 Task: Check for slow and disabled add-ins in Outlook.
Action: Mouse moved to (14, 69)
Screenshot: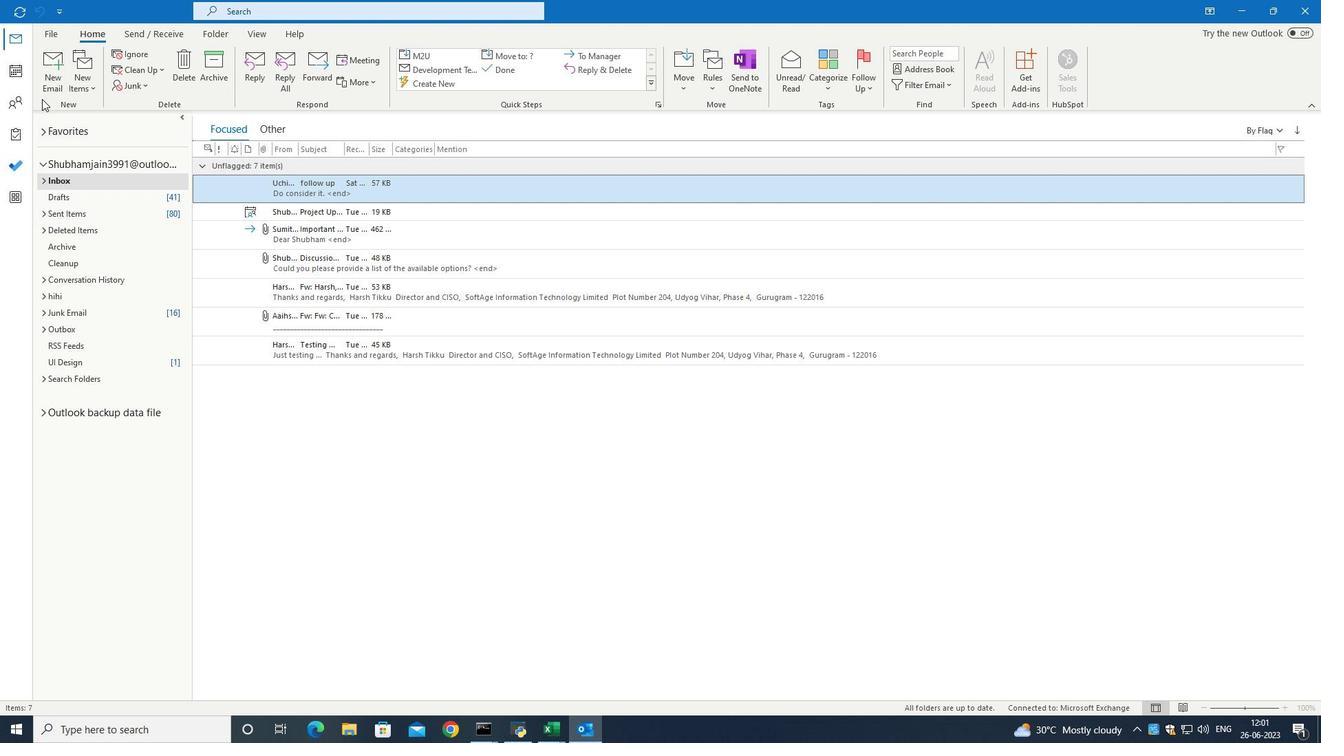 
Action: Mouse pressed left at (14, 69)
Screenshot: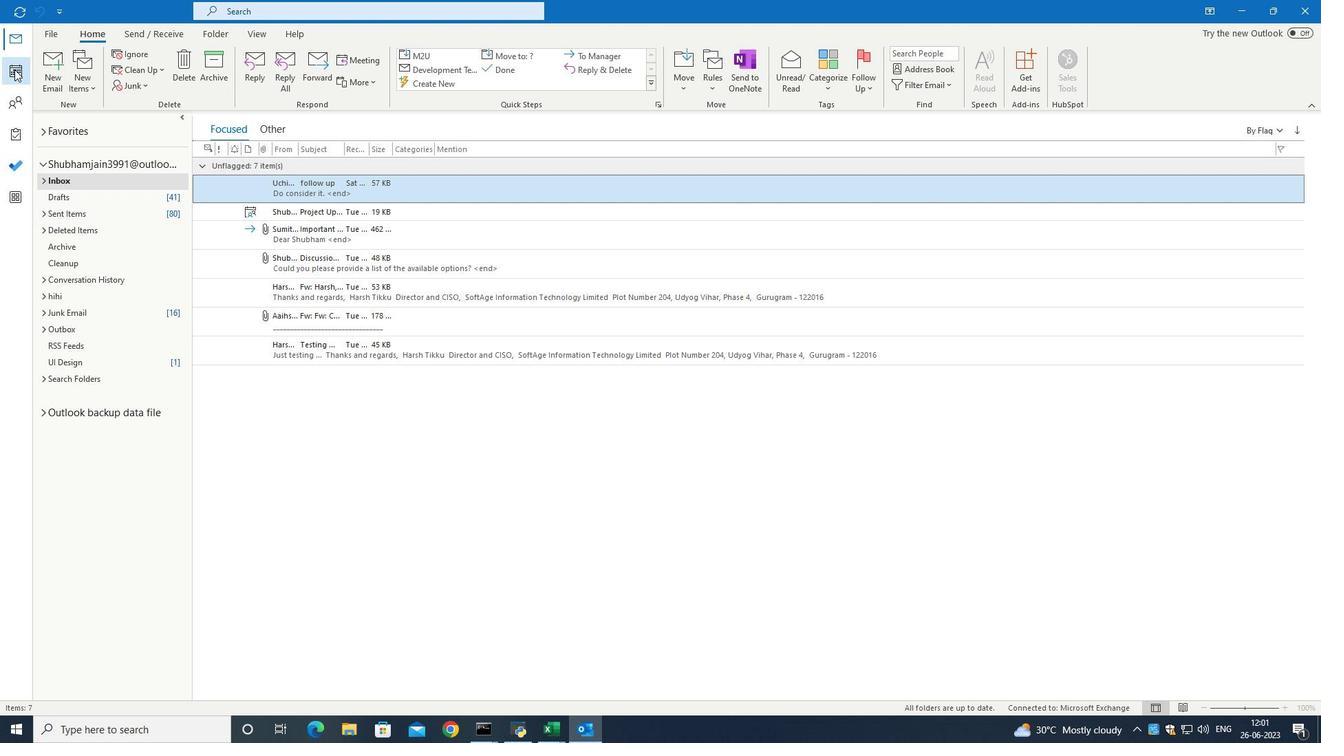 
Action: Mouse moved to (50, 30)
Screenshot: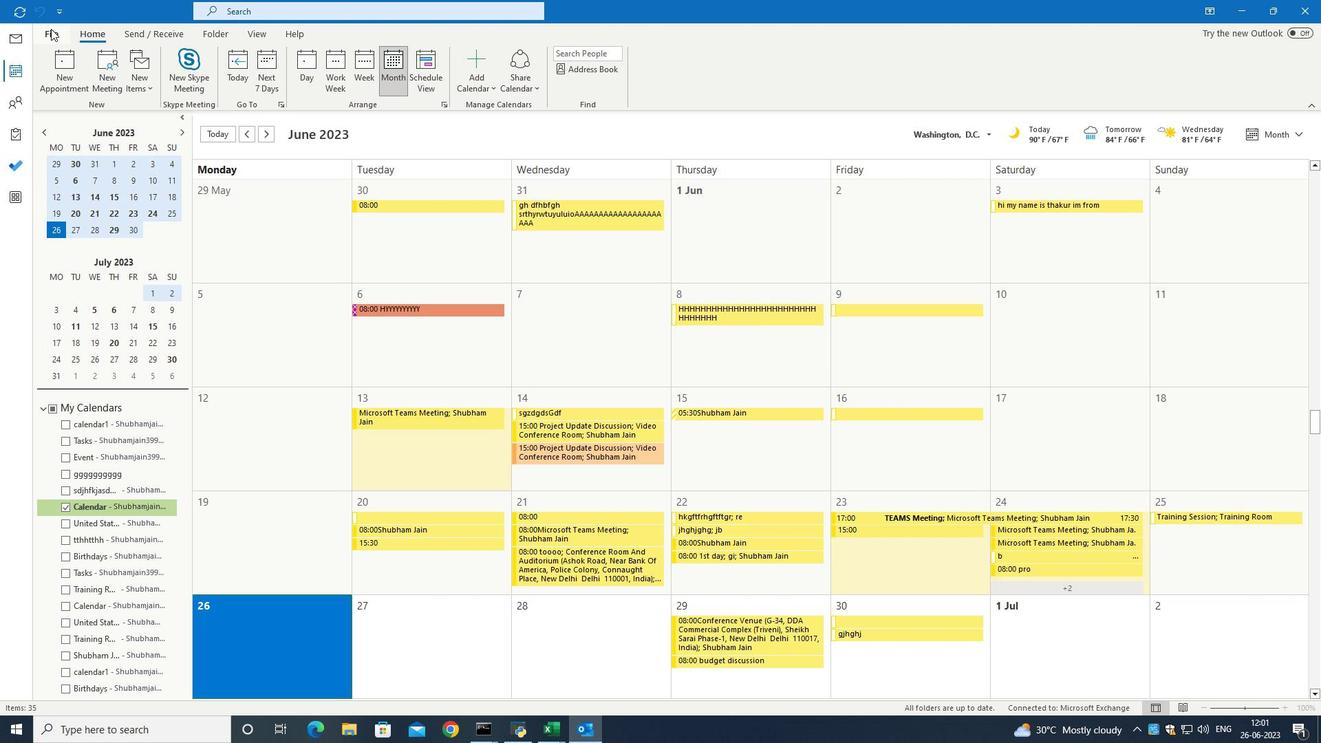 
Action: Mouse pressed left at (50, 30)
Screenshot: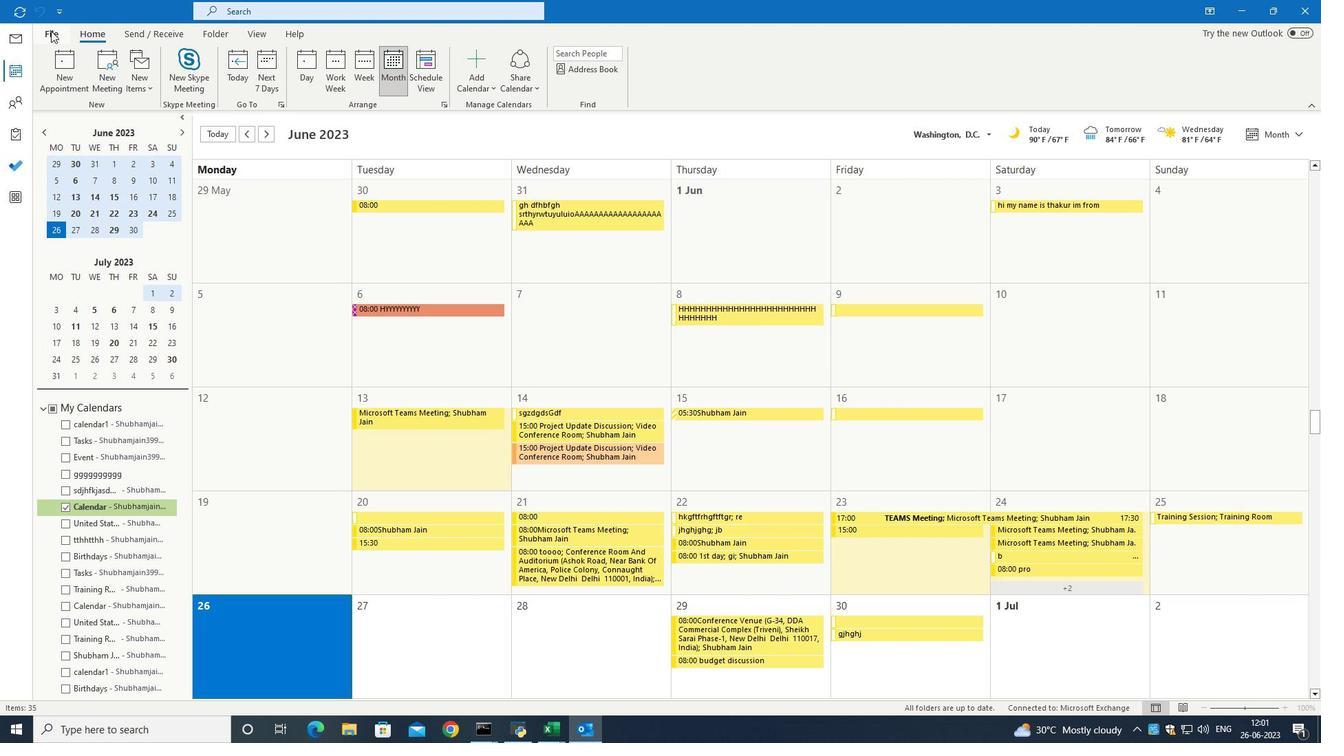 
Action: Mouse moved to (177, 488)
Screenshot: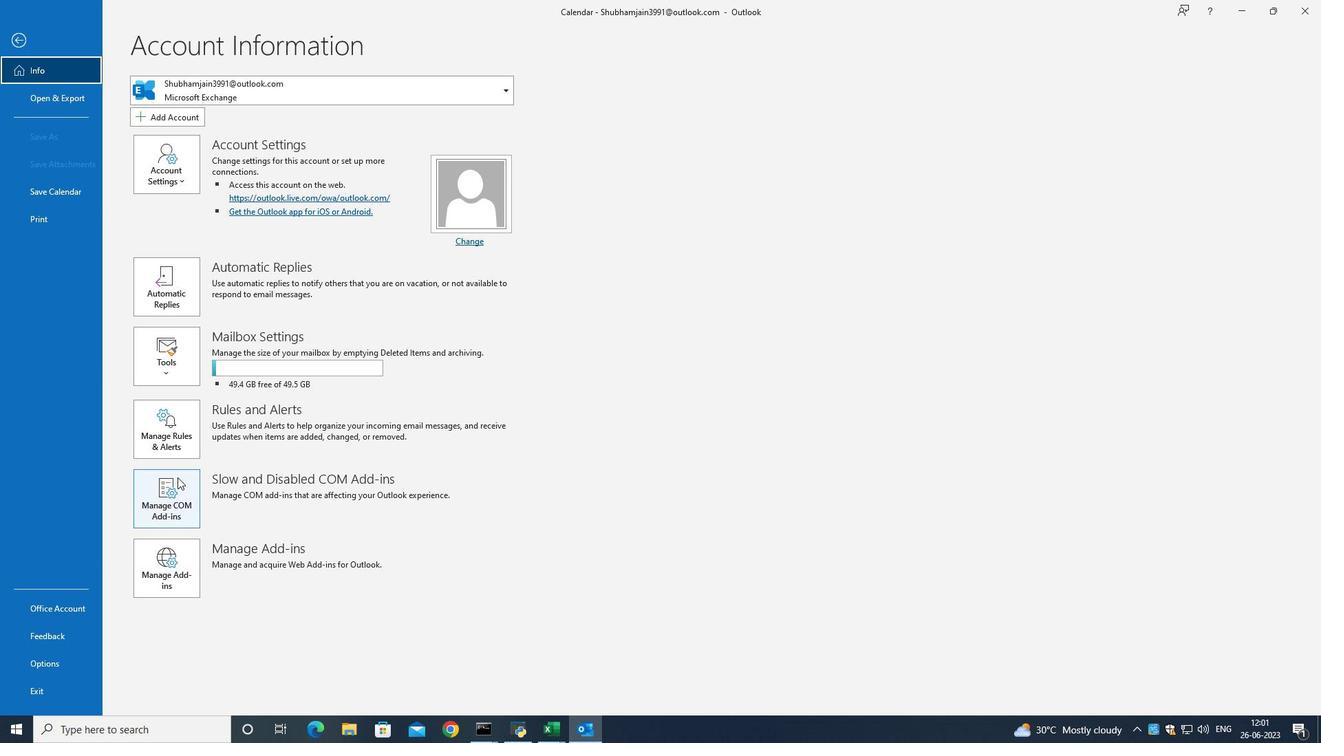 
Action: Mouse pressed left at (177, 488)
Screenshot: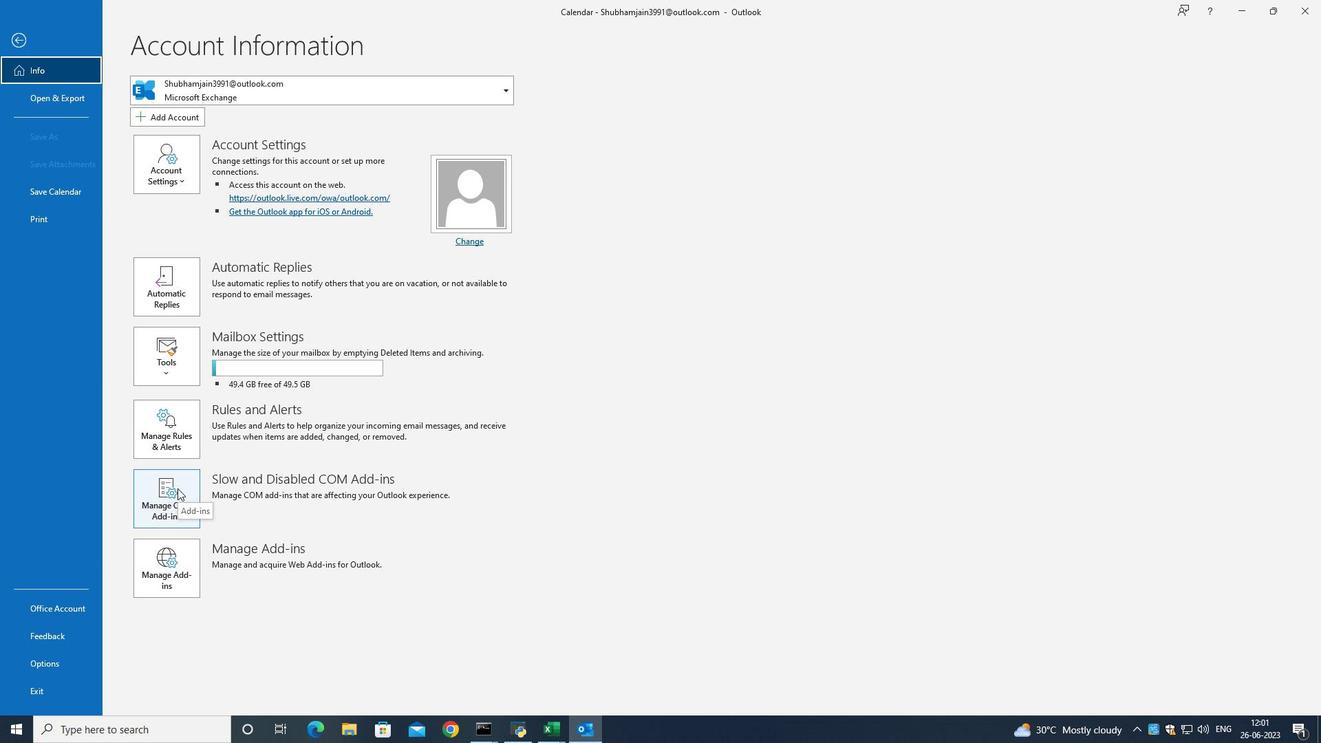 
Action: Mouse moved to (857, 531)
Screenshot: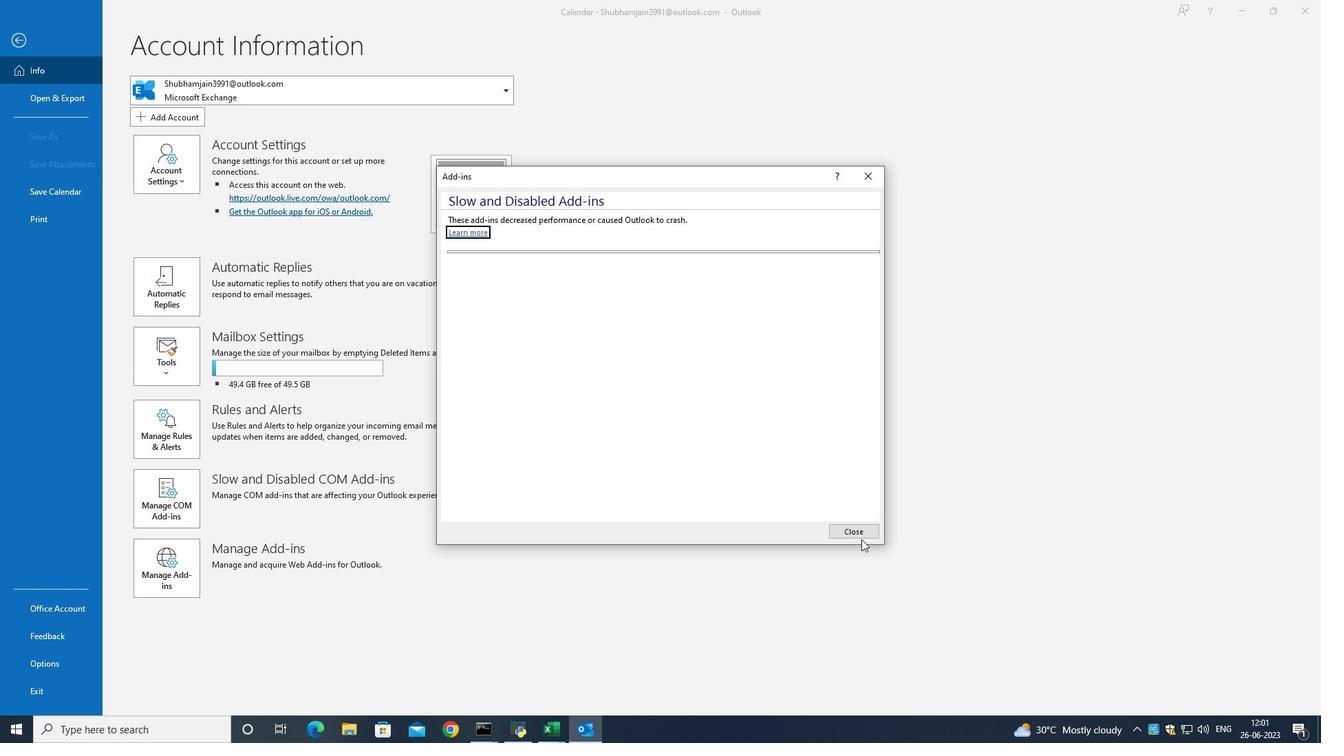 
Action: Mouse pressed left at (857, 531)
Screenshot: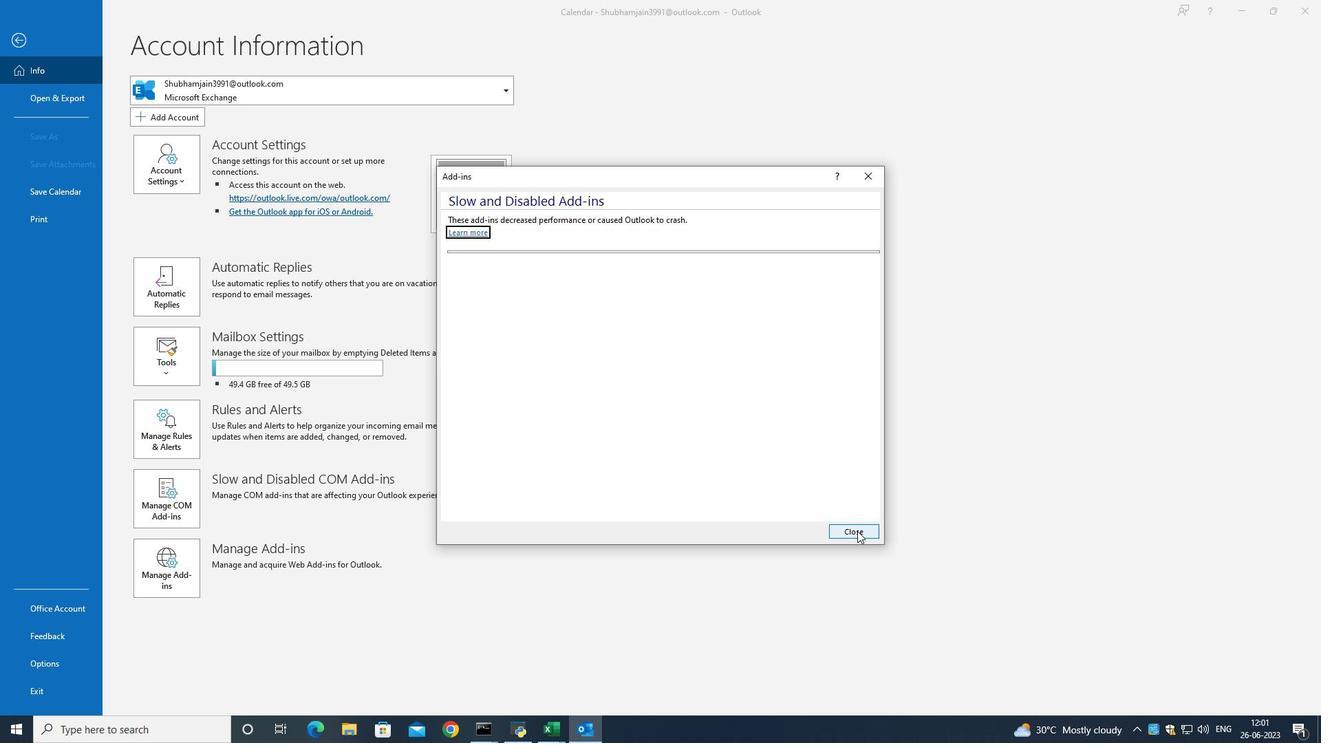 
